 Task: Add an event with the title Sales Performance Analysis and Improvement Planning, date '2024/04/03', time 8:50 AM to 10:50 AMand add a description: The Interview with Aman is a structured and focused conversation aimed at assessing their qualifications, skills, and suitability for a specific job role or position within the organization. The interview provides an opportunity for the hiring team to gather valuable information about the candidate's experience, abilities, and potential cultural fit.Select event color  Sage . Add location for the event as: 456 La Rambla, Barcelona, Spain, logged in from the account softage.5@softage.netand send the event invitation to softage.2@softage.net and softage.3@softage.net. Set a reminder for the event Daily
Action: Mouse moved to (53, 111)
Screenshot: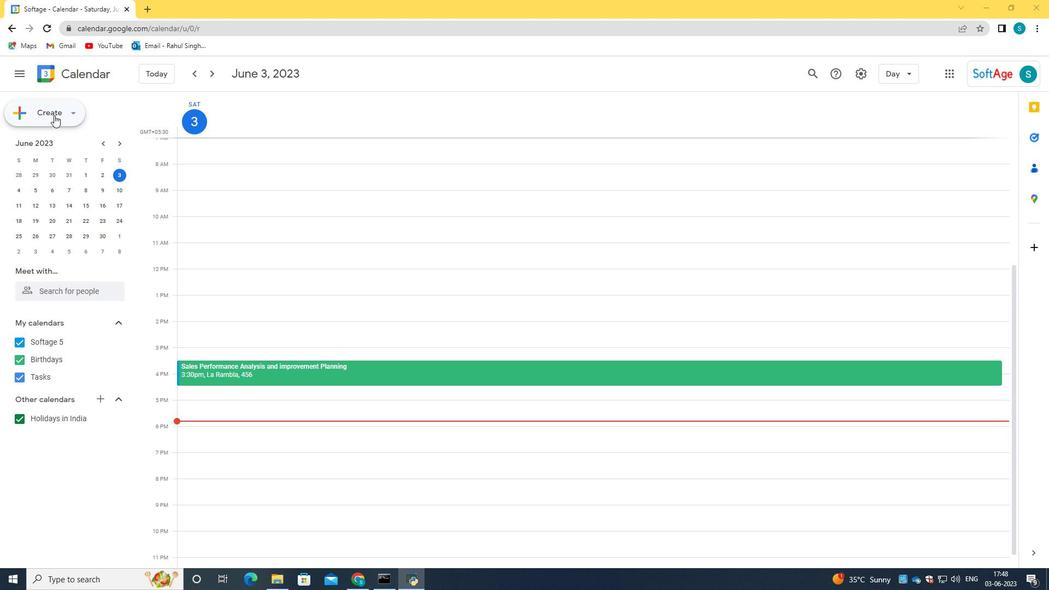 
Action: Mouse pressed left at (53, 111)
Screenshot: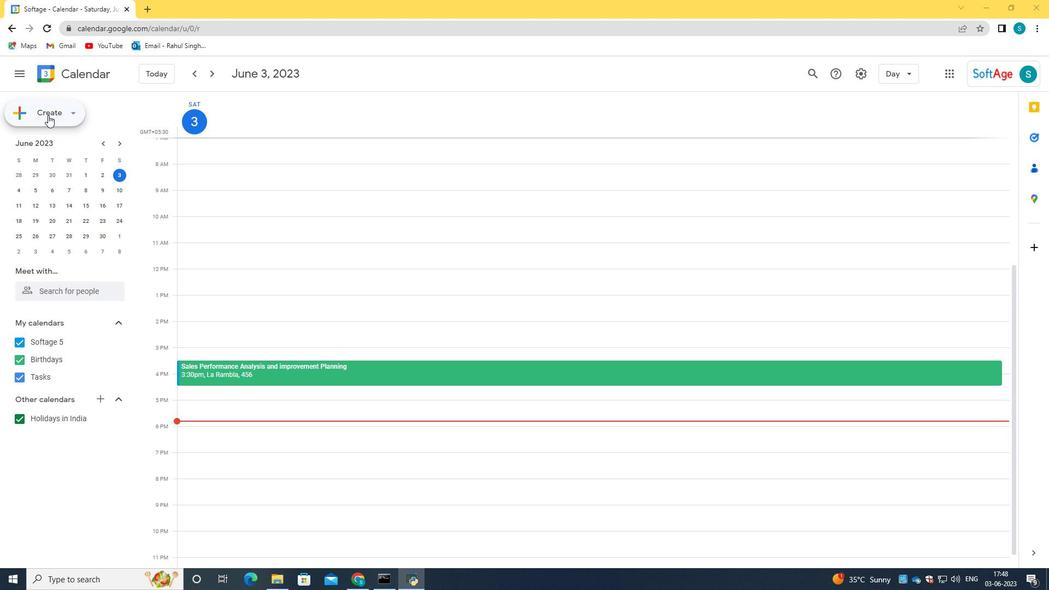 
Action: Mouse moved to (61, 146)
Screenshot: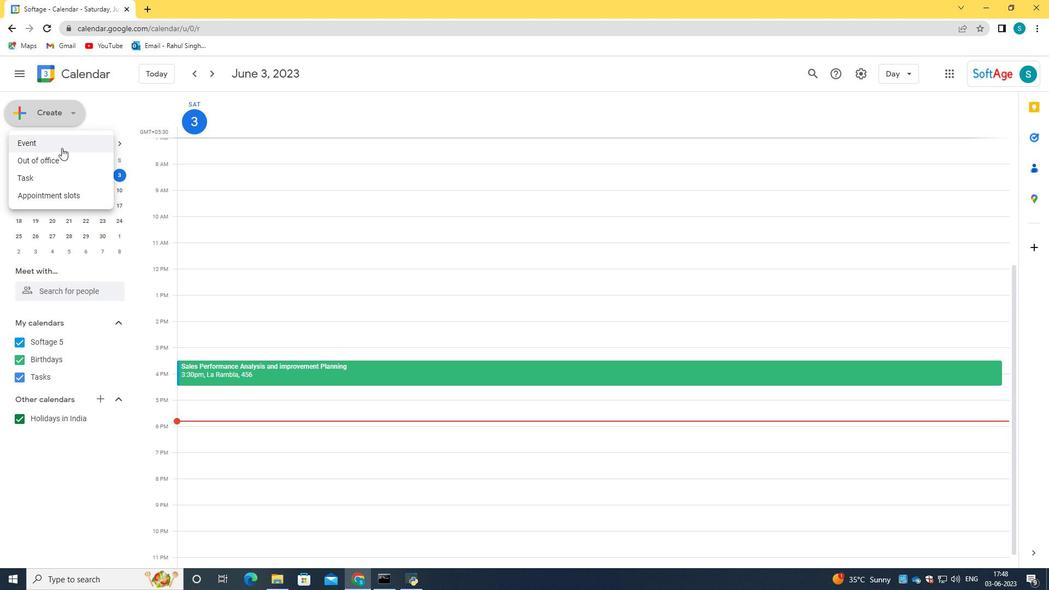 
Action: Mouse pressed left at (61, 146)
Screenshot: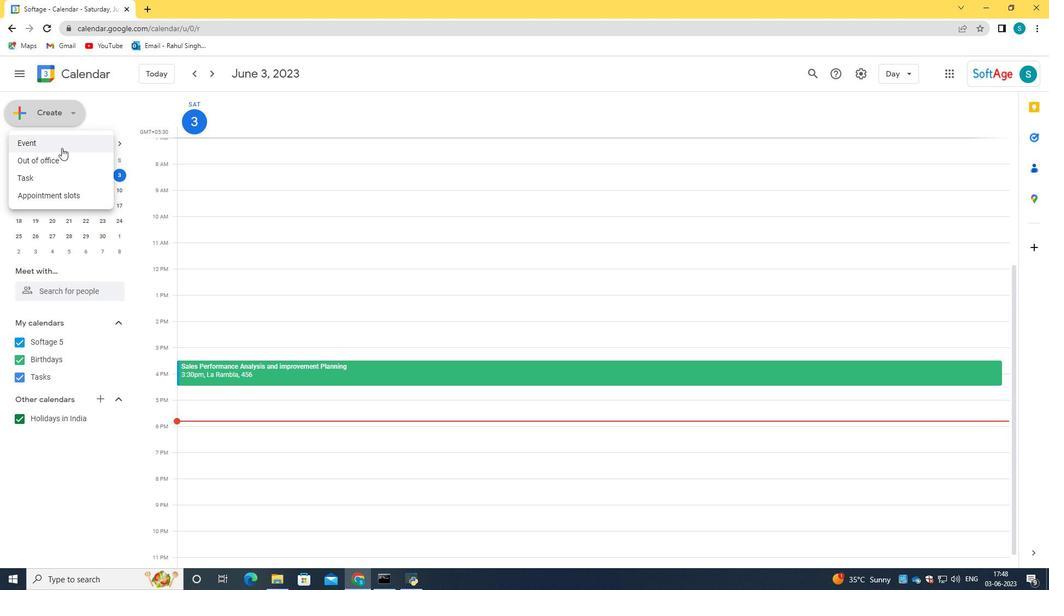 
Action: Mouse moved to (606, 438)
Screenshot: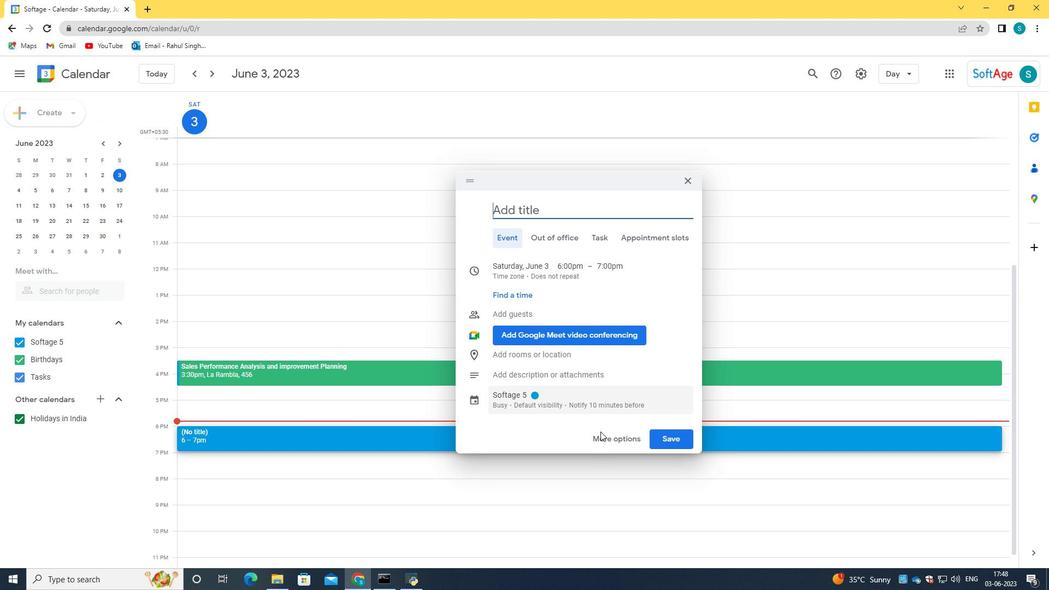
Action: Mouse pressed left at (606, 438)
Screenshot: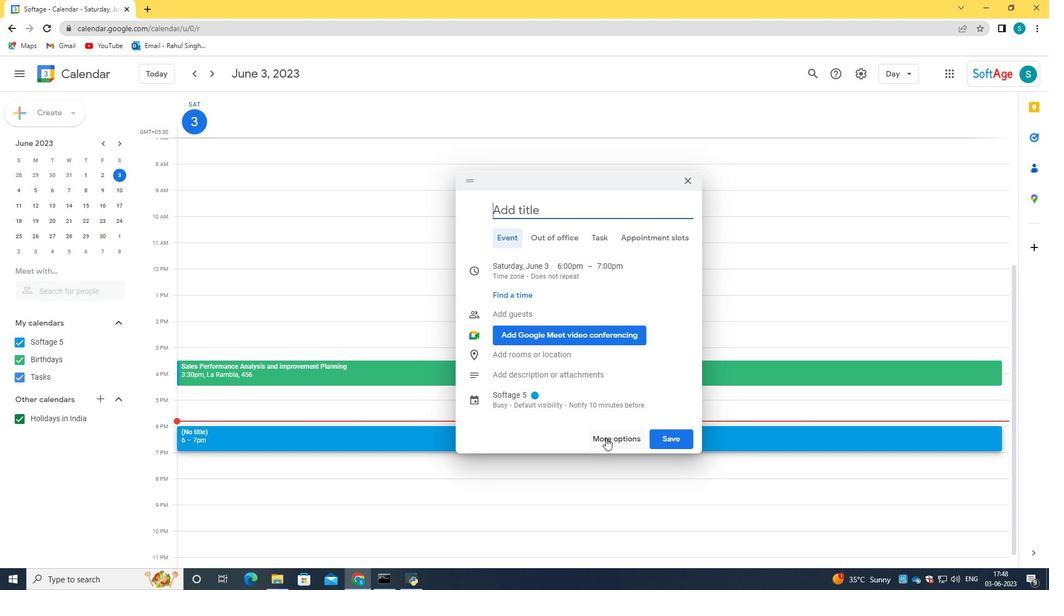 
Action: Mouse moved to (125, 82)
Screenshot: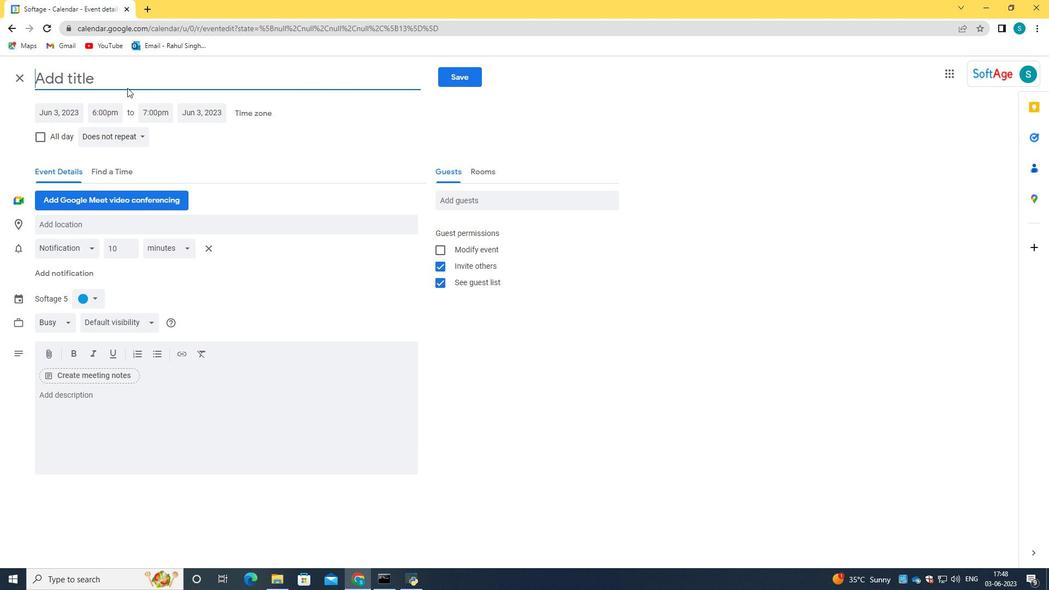 
Action: Mouse pressed left at (125, 82)
Screenshot: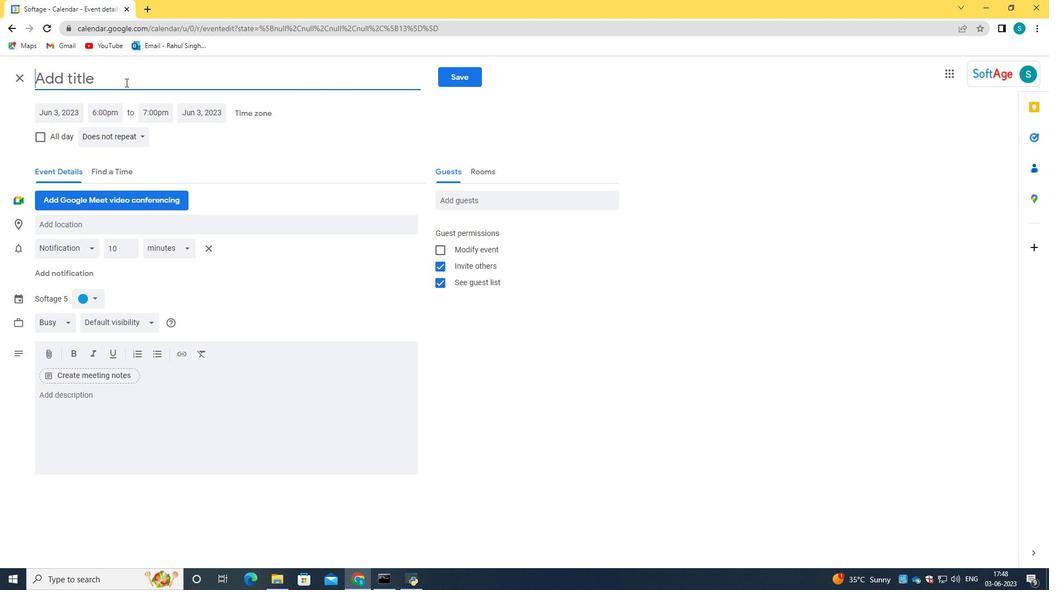 
Action: Key pressed <Key.caps_lock>S<Key.caps_lock>ales<Key.space><Key.caps_lock>P<Key.caps_lock>erformance<Key.space><Key.caps_lock>A<Key.caps_lock>nalysis<Key.space>and<Key.space><Key.caps_lock>I<Key.caps_lock>mprovement<Key.space><Key.caps_lock>P<Key.caps_lock>lanning
Screenshot: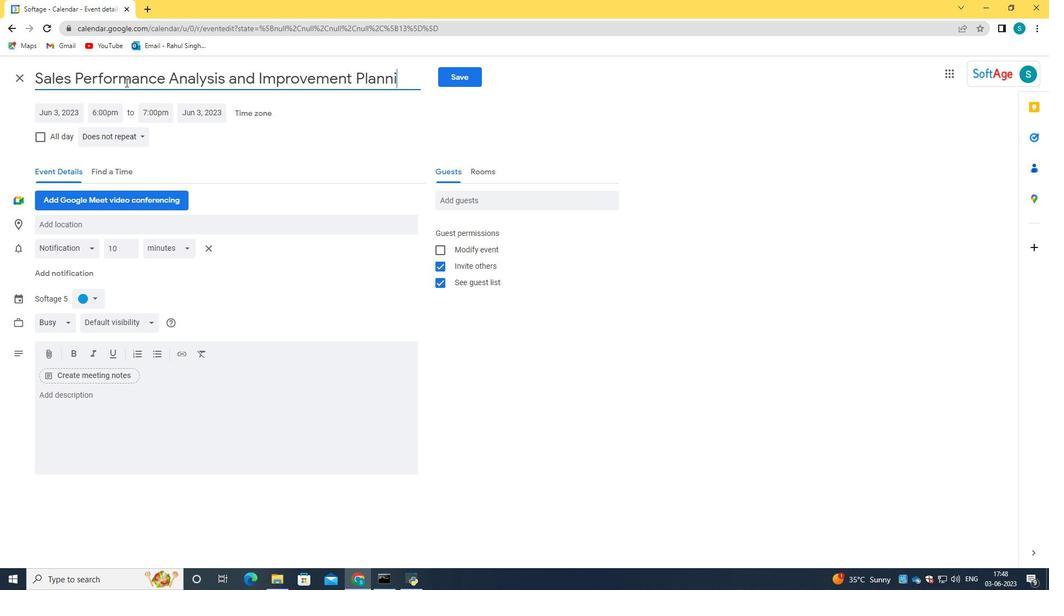 
Action: Mouse moved to (55, 108)
Screenshot: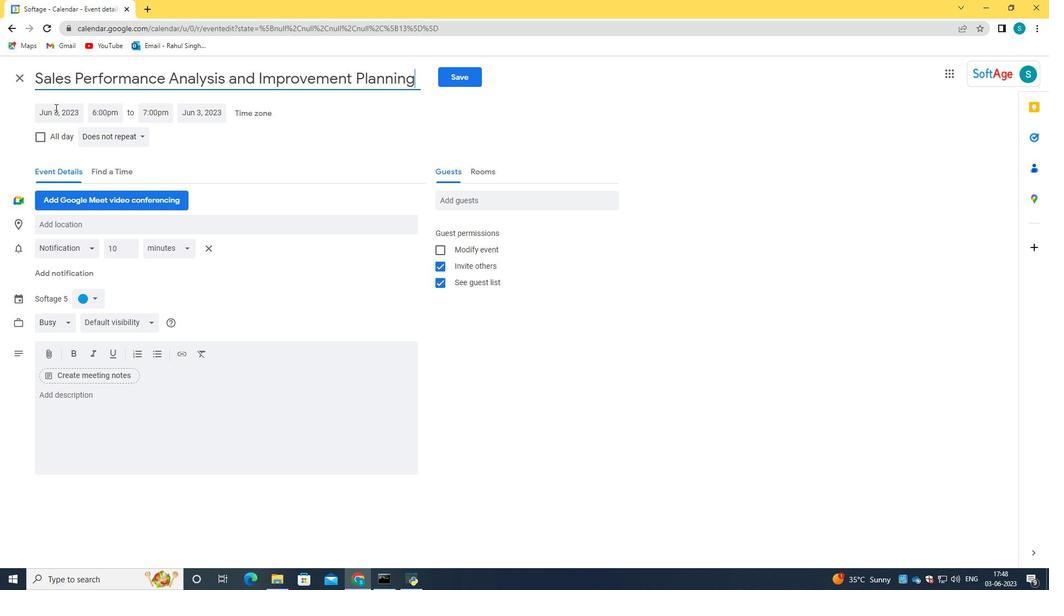
Action: Mouse pressed left at (55, 108)
Screenshot: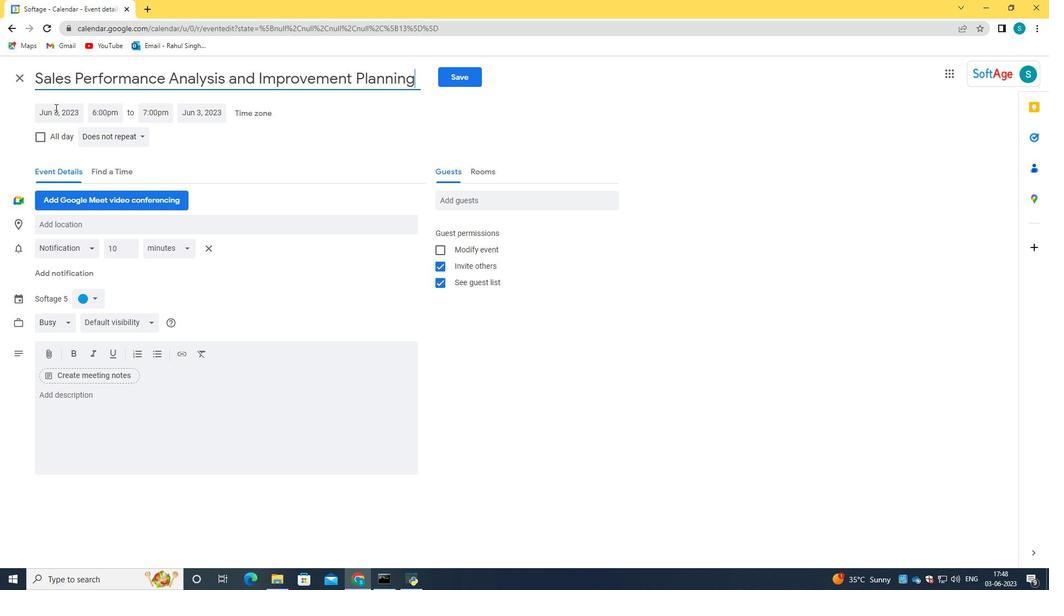 
Action: Key pressed 2024/04/03<Key.tab>08<Key.shift_r>:50am<Key.tab>10<Key.shift_r>:50am
Screenshot: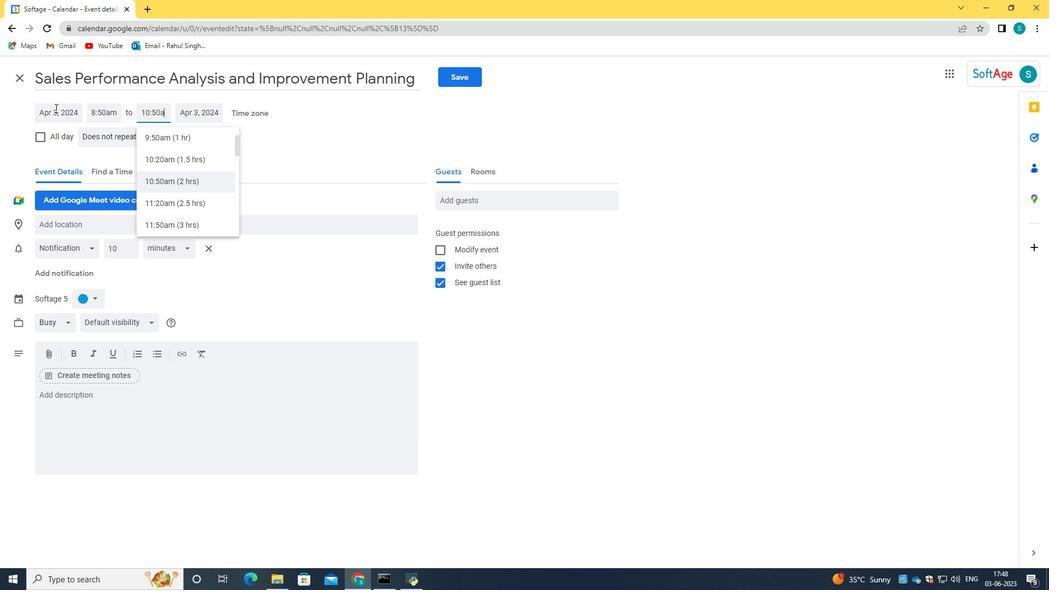 
Action: Mouse moved to (197, 182)
Screenshot: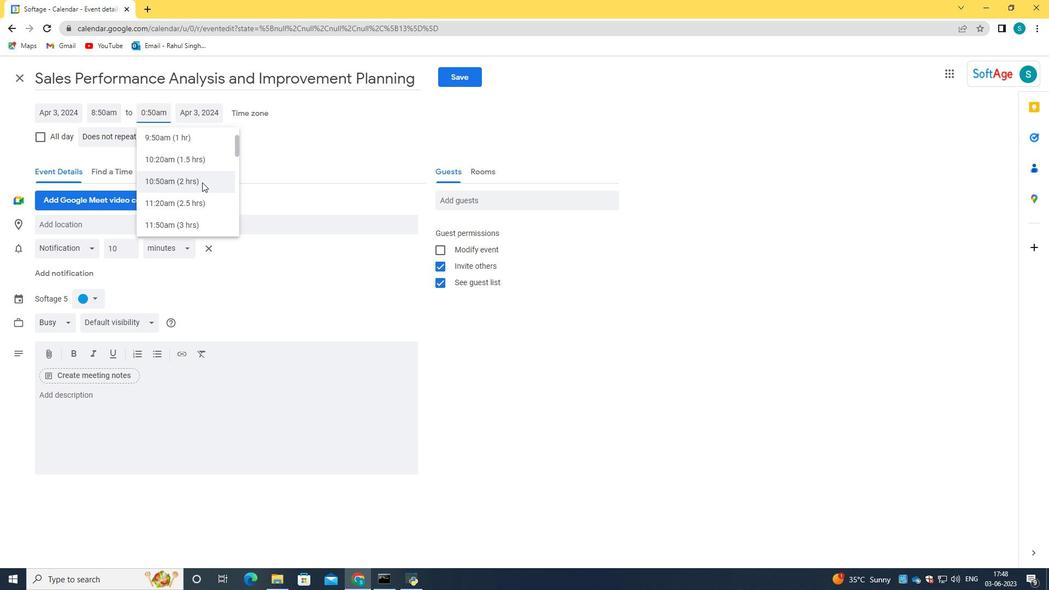 
Action: Mouse pressed left at (197, 182)
Screenshot: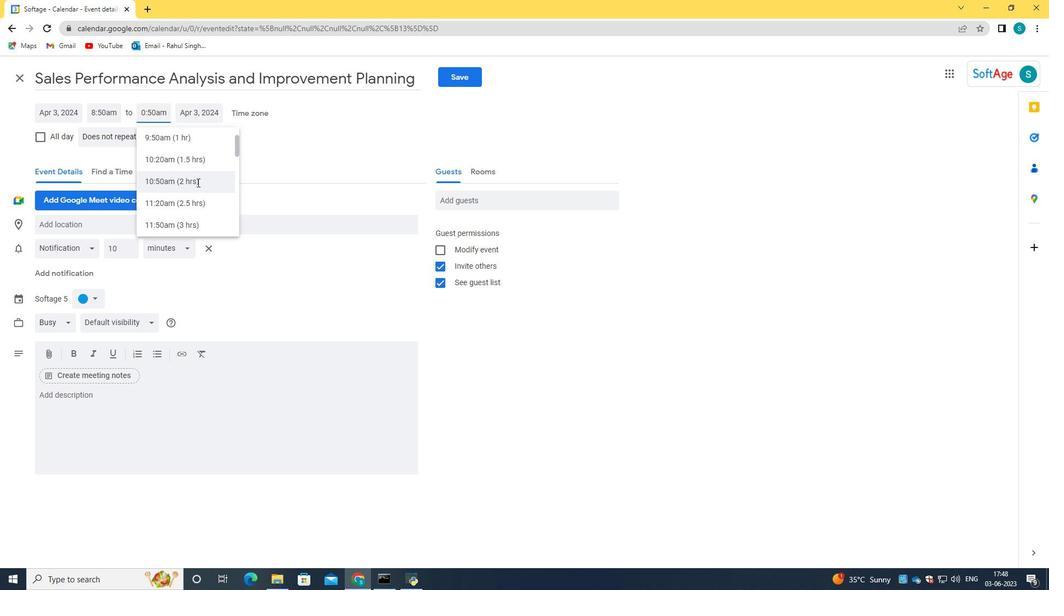 
Action: Mouse moved to (153, 419)
Screenshot: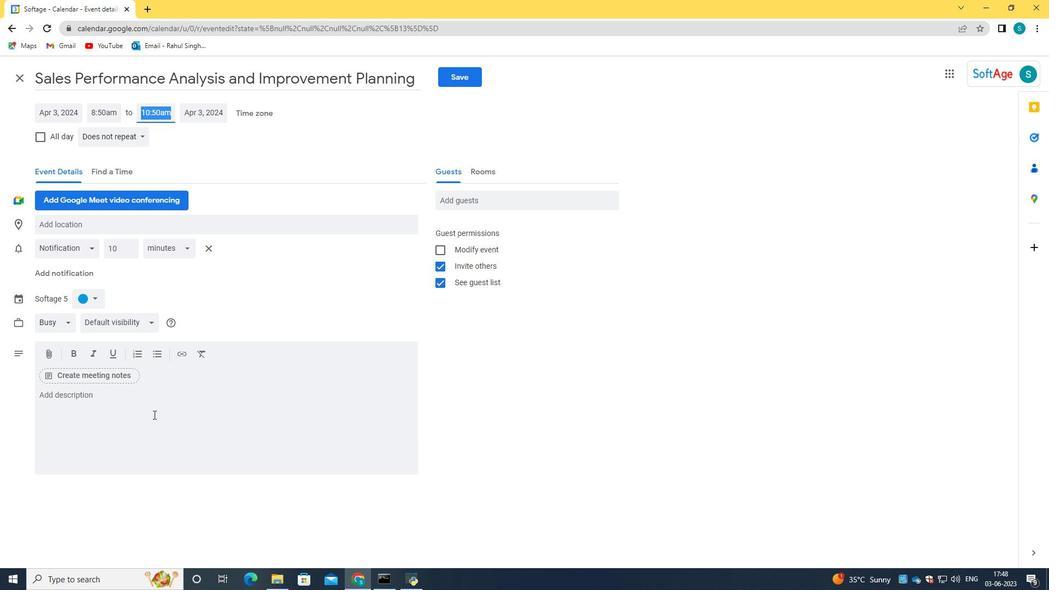 
Action: Mouse pressed left at (153, 419)
Screenshot: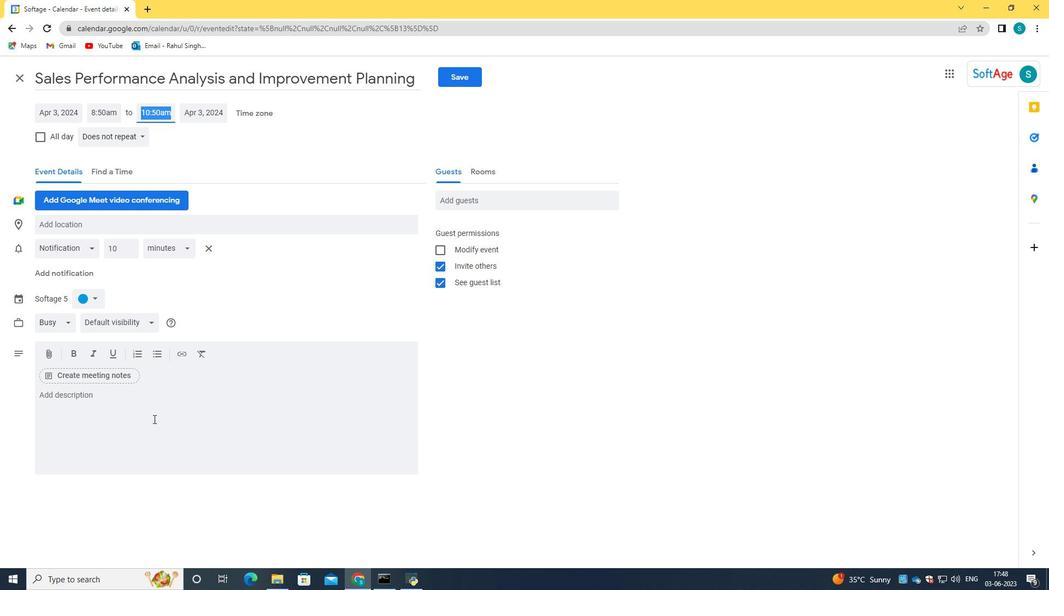 
Action: Key pressed <Key.caps_lock><Key.caps_lock><Key.caps_lock>T<Key.caps_lock>he<Key.space>interview<Key.space>with<Key.space><Key.caps_lock>A<Key.caps_lock>man<Key.space>is<Key.space>structured<Key.space>and<Key.space>focused<Key.space>conversation<Key.space>aimed<Key.space>at<Key.space>assessing<Key.space>their<Key.space>qualifications<Key.backspace>,<Key.space>skills,<Key.space>ans<Key.space>s<Key.backspace><Key.backspace><Key.backspace>d<Key.space>suitbility<Key.space>
Screenshot: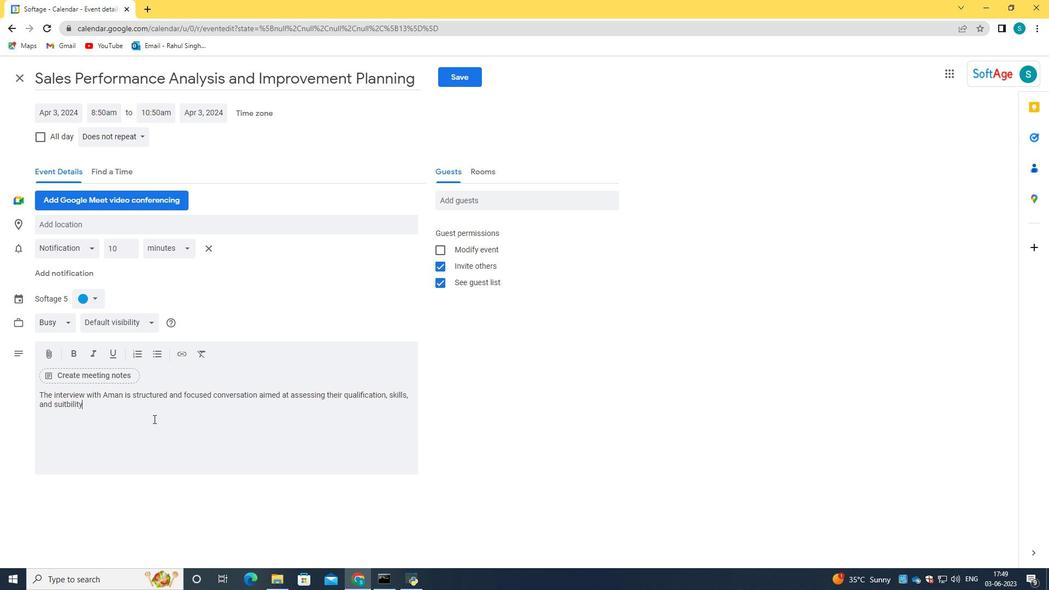 
Action: Mouse moved to (70, 406)
Screenshot: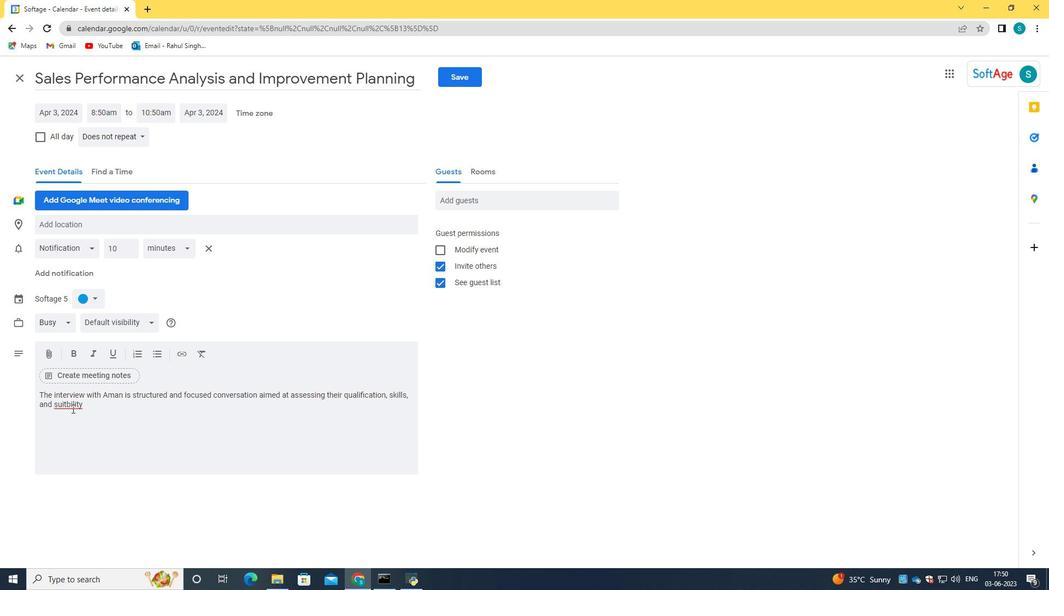 
Action: Mouse pressed right at (70, 406)
Screenshot: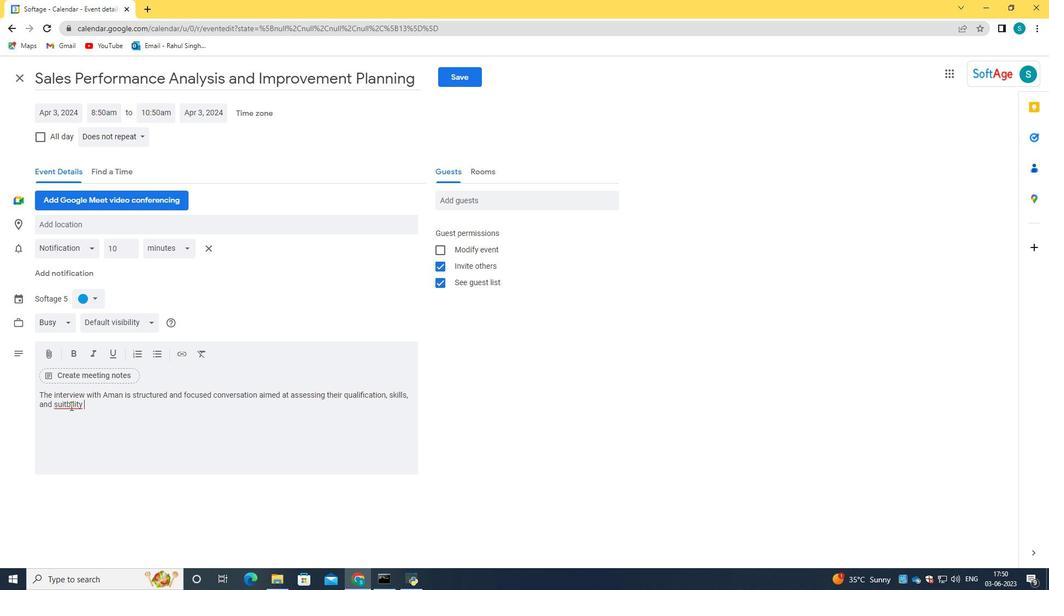 
Action: Mouse moved to (112, 274)
Screenshot: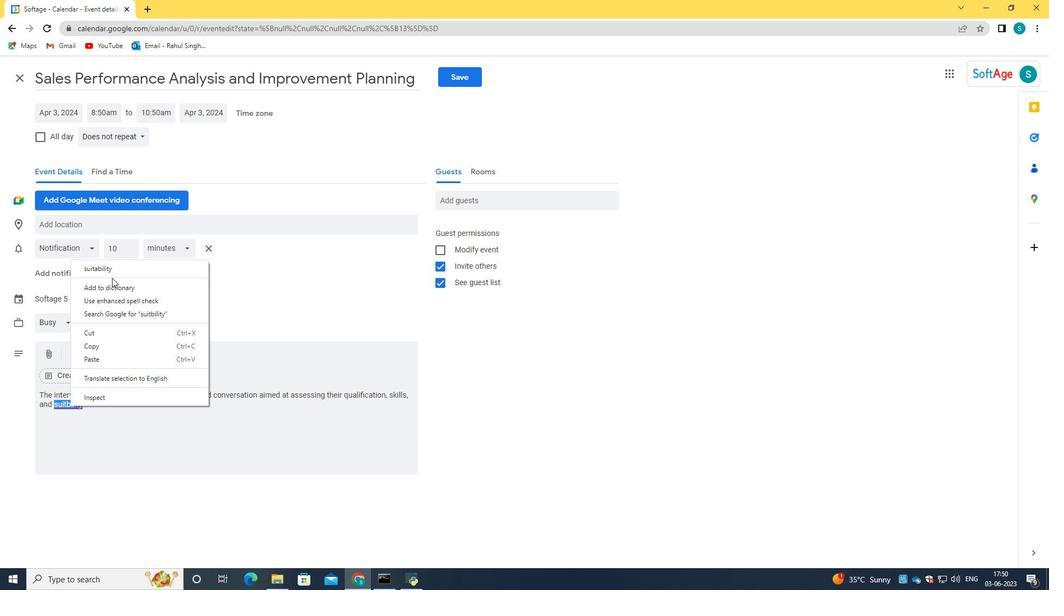 
Action: Mouse pressed left at (112, 274)
Screenshot: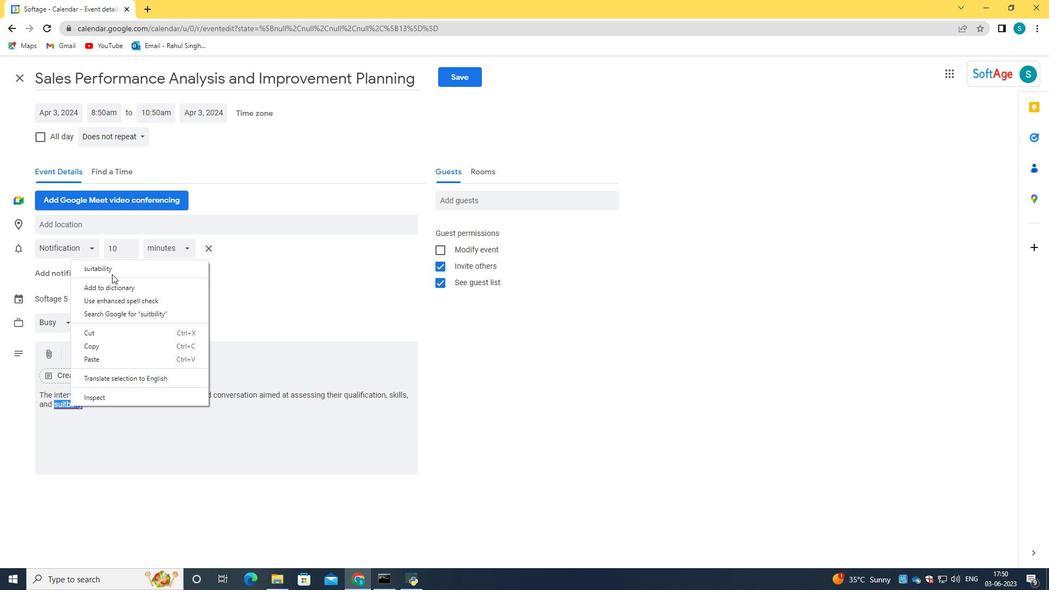 
Action: Mouse moved to (112, 441)
Screenshot: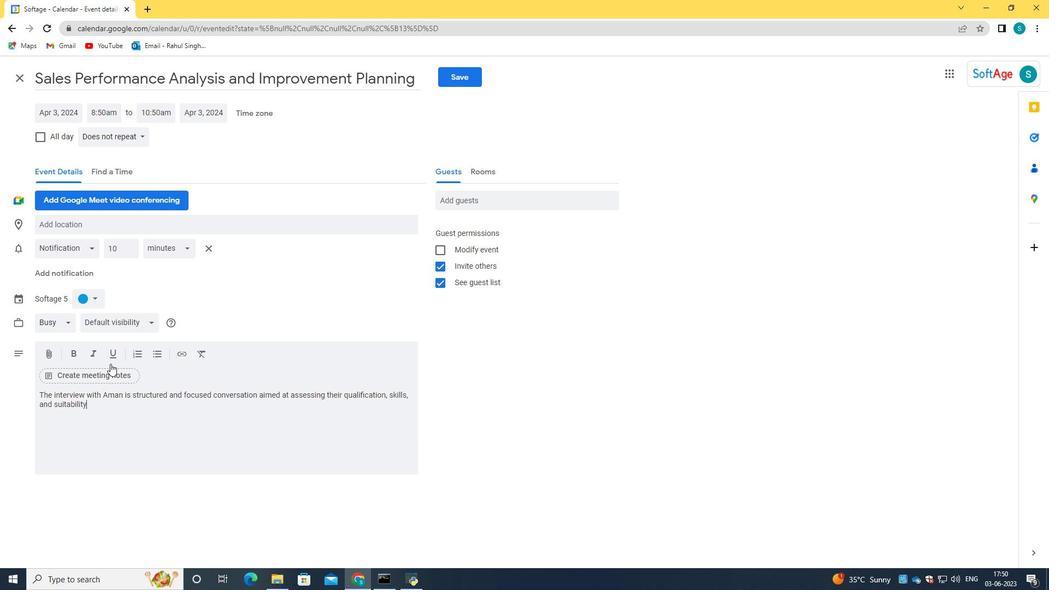 
Action: Key pressed <Key.space>for<Key.space>a<Key.space>specific<Key.space>job<Key.space>role<Key.space>or<Key.space>position<Key.space>within<Key.space>the<Key.space>organia<Key.backspace>zation.<Key.space><Key.caps_lock>T<Key.caps_lock>he<Key.space>interview<Key.space>provv<Key.backspace>ides<Key.space>an<Key.space>opportunity<Key.space>for<Key.space>the<Key.space>hiring<Key.space>team<Key.space>to<Key.space>gather<Key.space>value<Key.backspace>able<Key.space>information<Key.space>about<Key.space>the<Key.space>candidates<Key.space>experience<Key.space>,<Key.space>abilities<Key.space>and<Key.space>potential<Key.space>cultural<Key.space>fit.
Screenshot: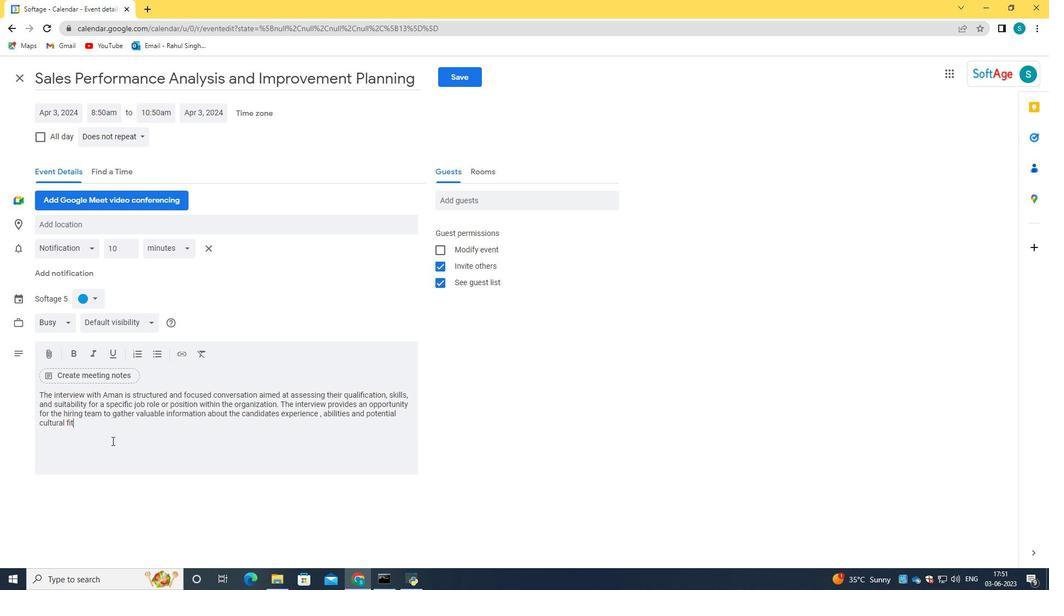 
Action: Mouse moved to (86, 294)
Screenshot: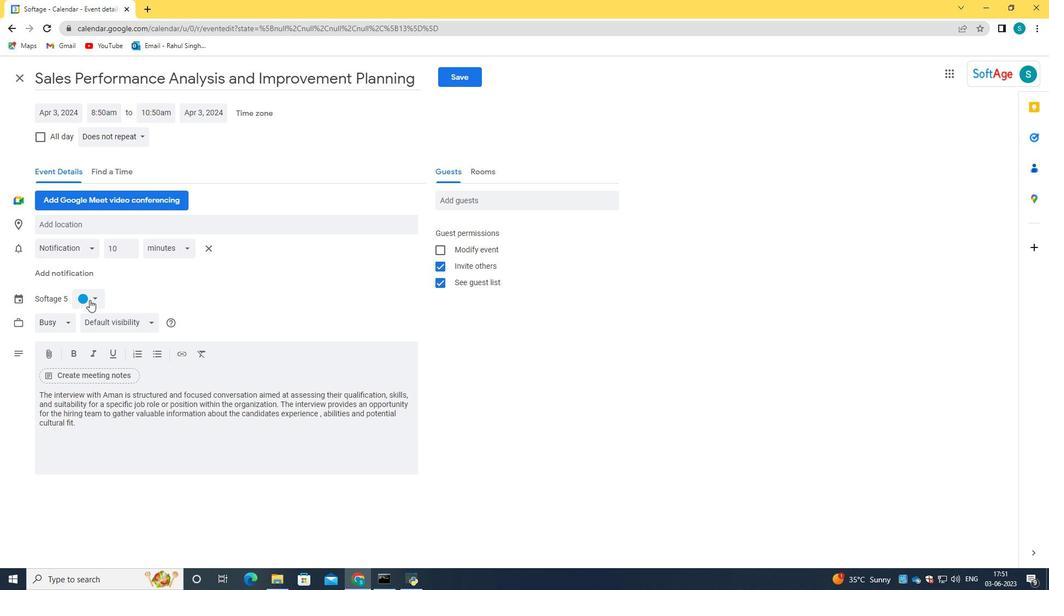 
Action: Mouse pressed left at (86, 294)
Screenshot: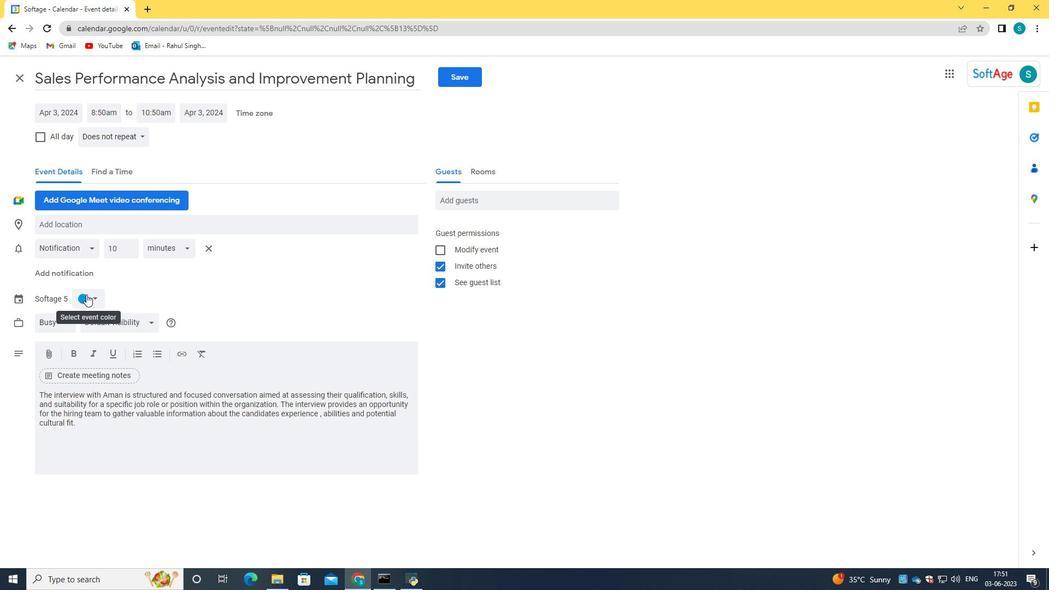 
Action: Mouse moved to (82, 325)
Screenshot: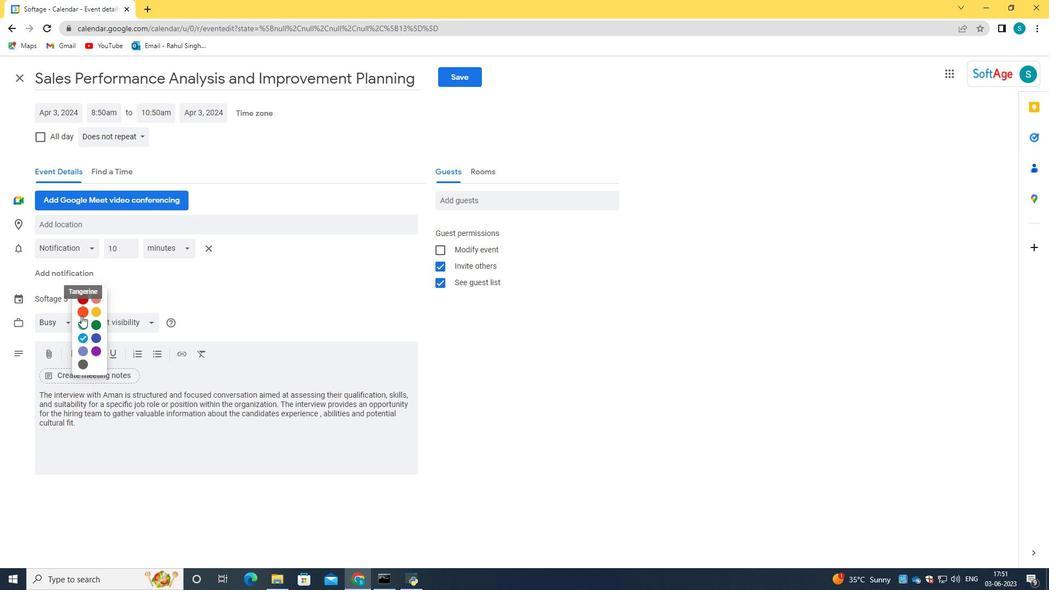 
Action: Mouse pressed left at (82, 325)
Screenshot: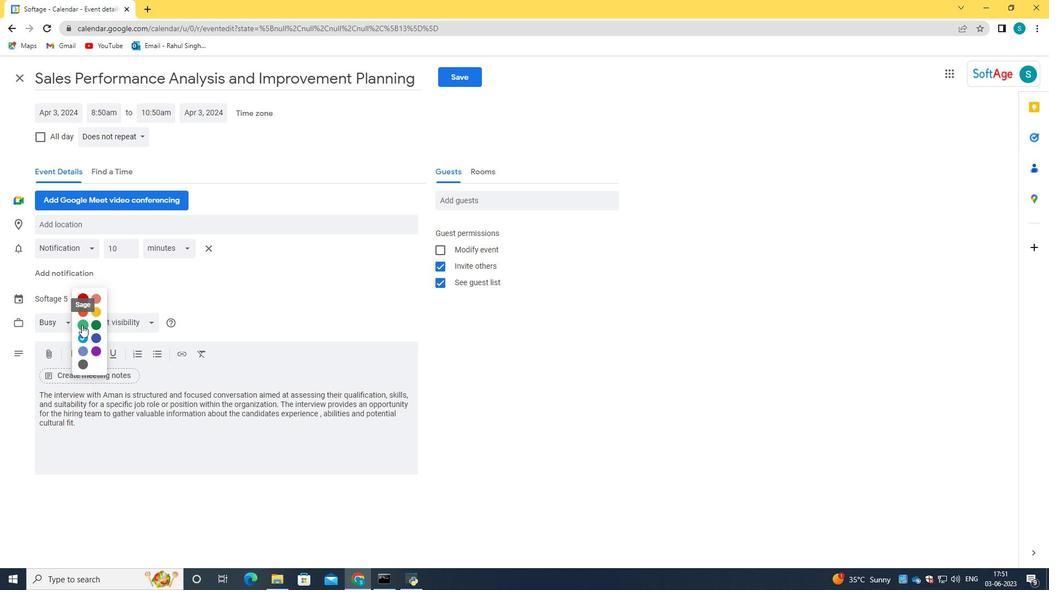 
Action: Mouse moved to (123, 230)
Screenshot: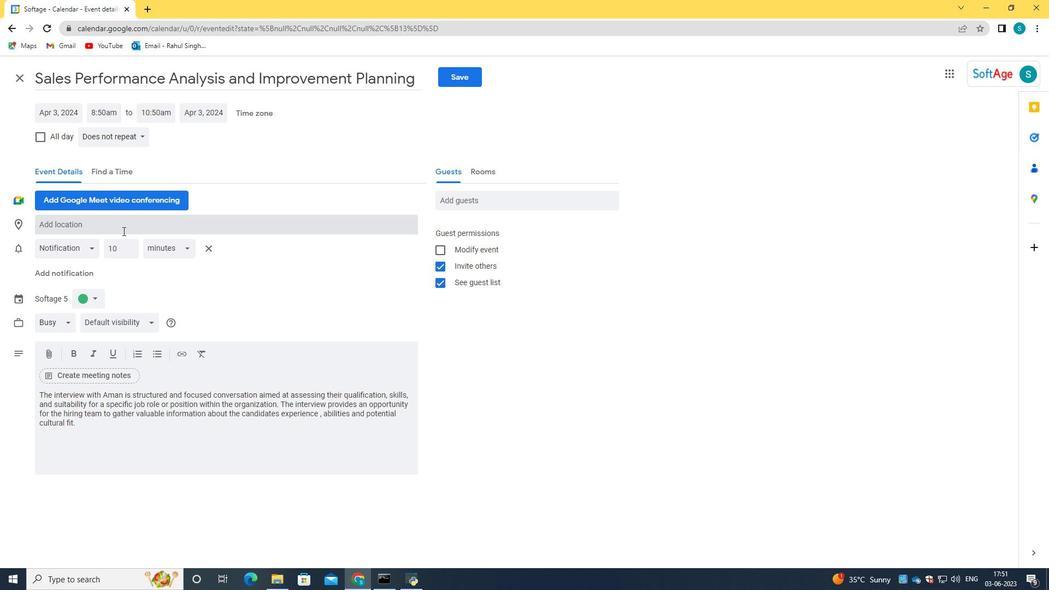 
Action: Mouse pressed left at (123, 230)
Screenshot: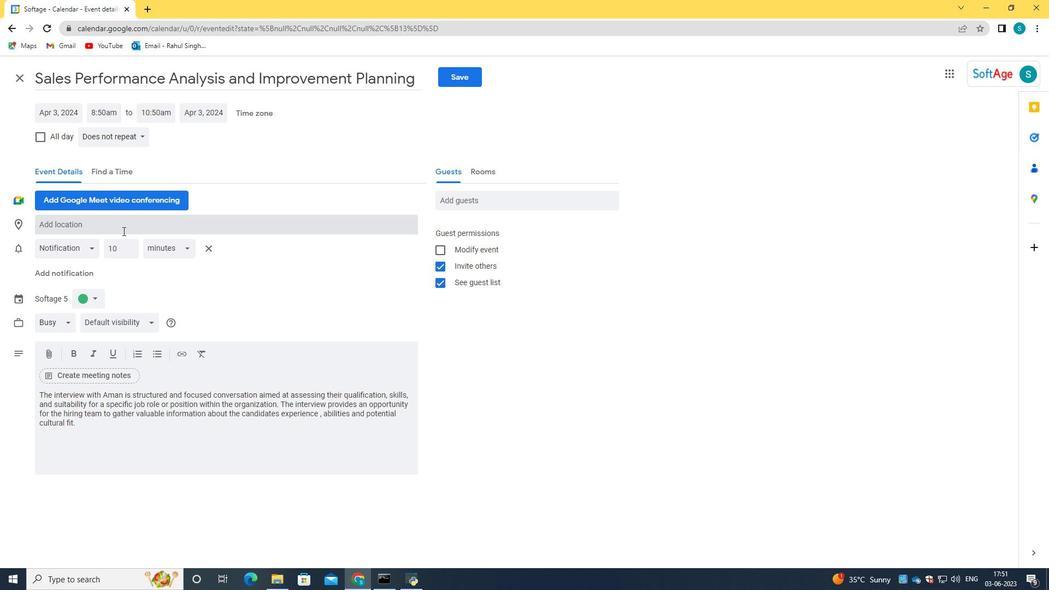 
Action: Key pressed 456<Key.space><Key.caps_lock>L<Key.caps_lock>a<Key.space><Key.caps_lock>R<Key.caps_lock>ambla<Key.space>,<Key.space><Key.caps_lock>B<Key.caps_lock>arcelona,<Key.space><Key.caps_lock>S<Key.caps_lock>pain
Screenshot: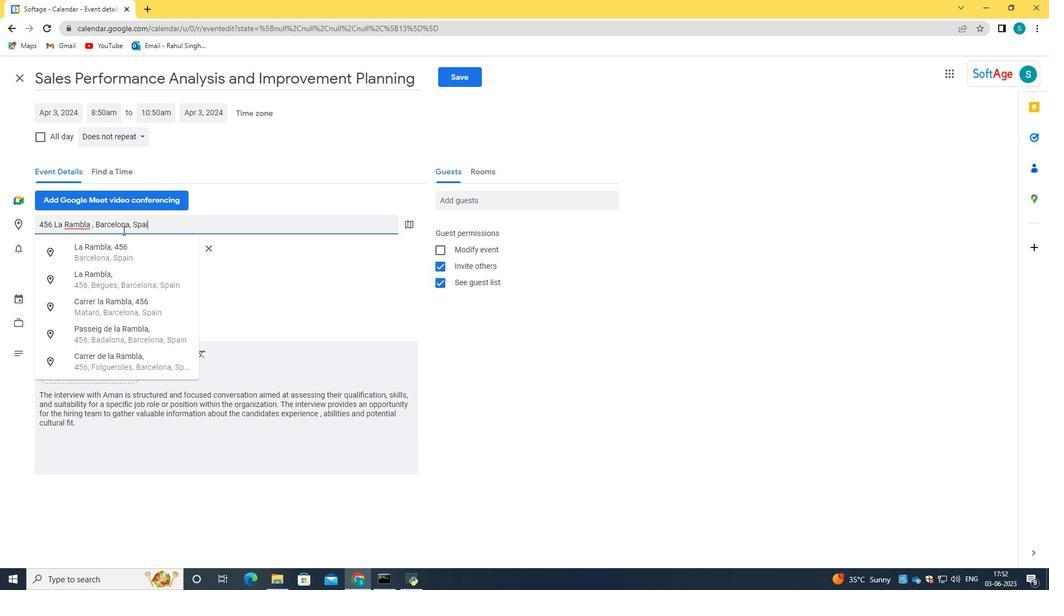 
Action: Mouse moved to (155, 248)
Screenshot: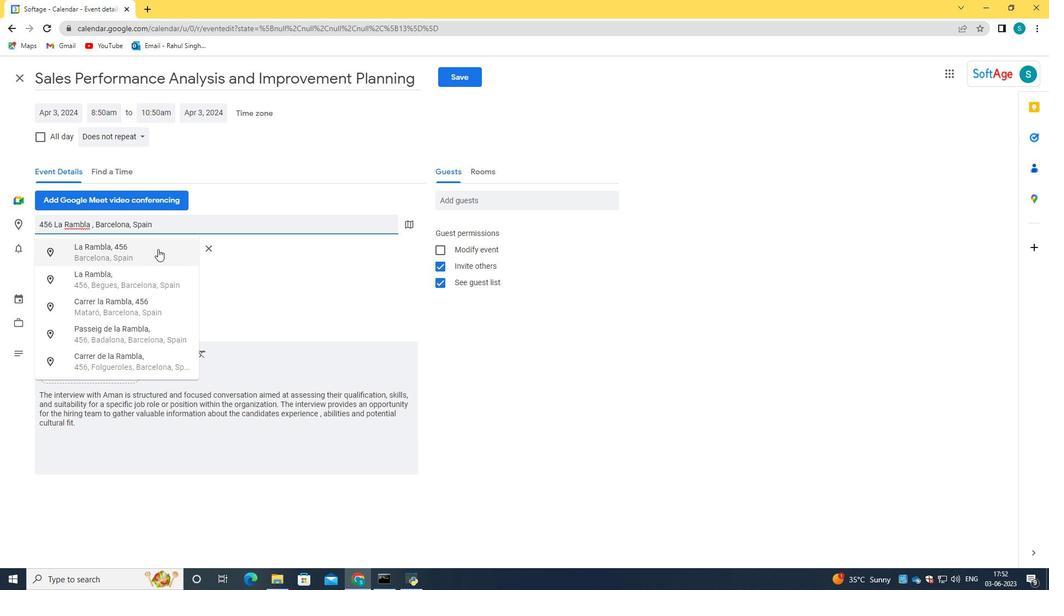 
Action: Mouse pressed left at (155, 248)
Screenshot: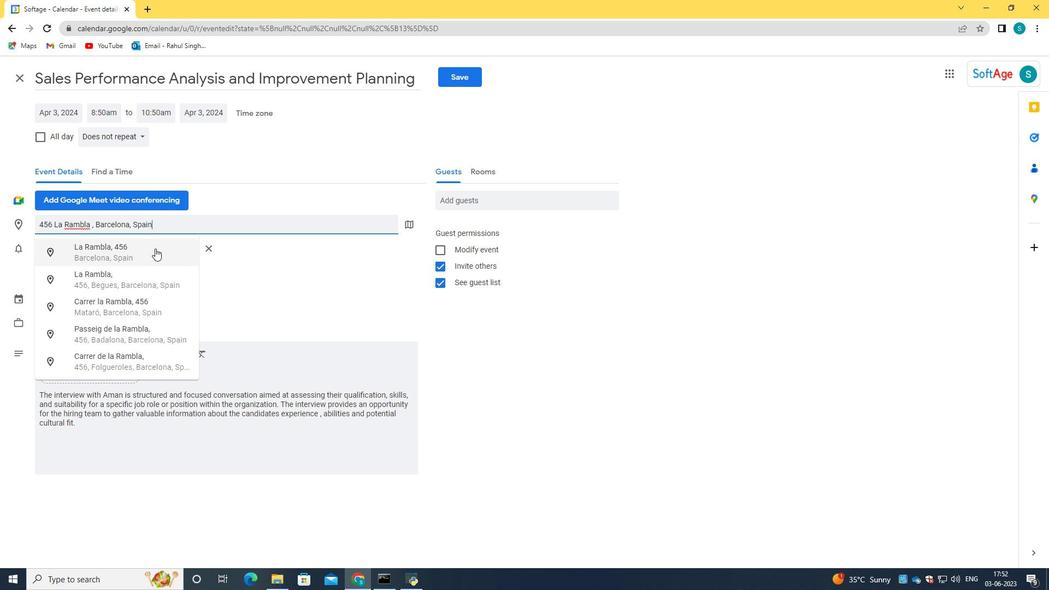 
Action: Mouse moved to (477, 199)
Screenshot: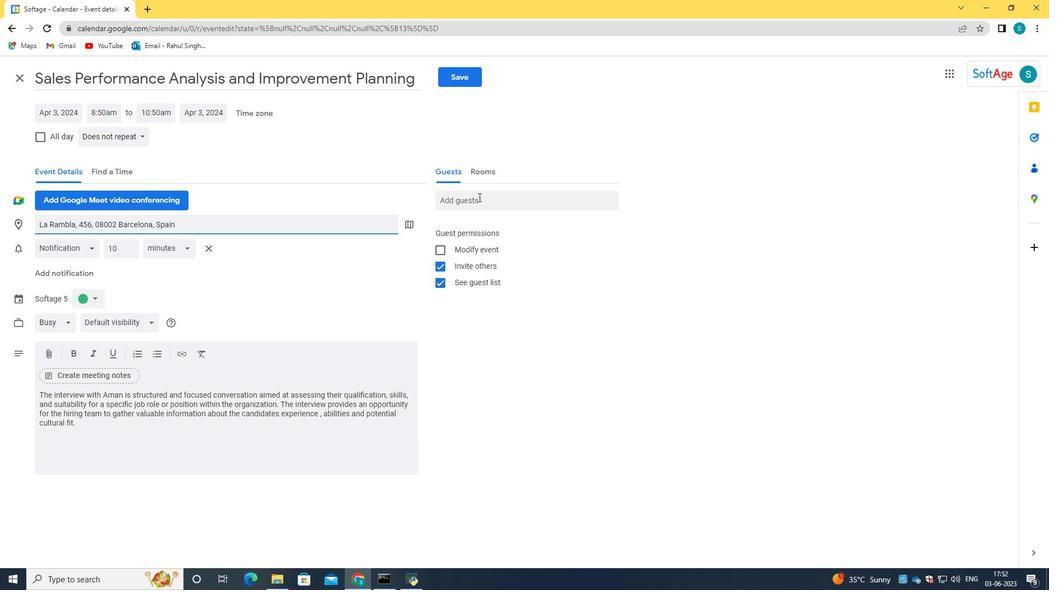 
Action: Mouse pressed left at (477, 199)
Screenshot: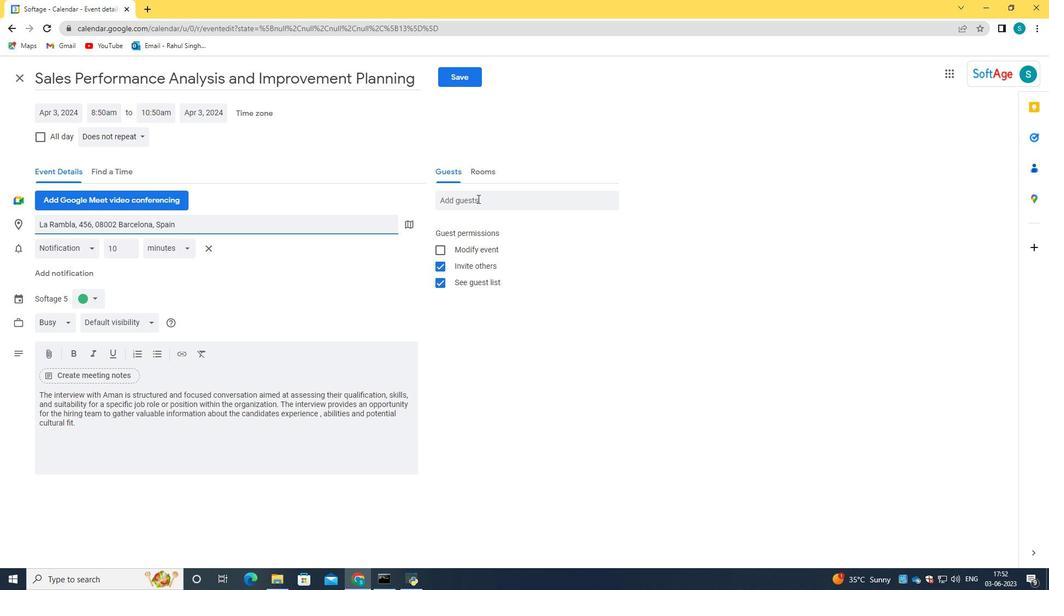 
Action: Key pressed softage.2<Key.shift>@softage.net<Key.tab>softage.3<Key.shift>@softage/<Key.backspace>.net
Screenshot: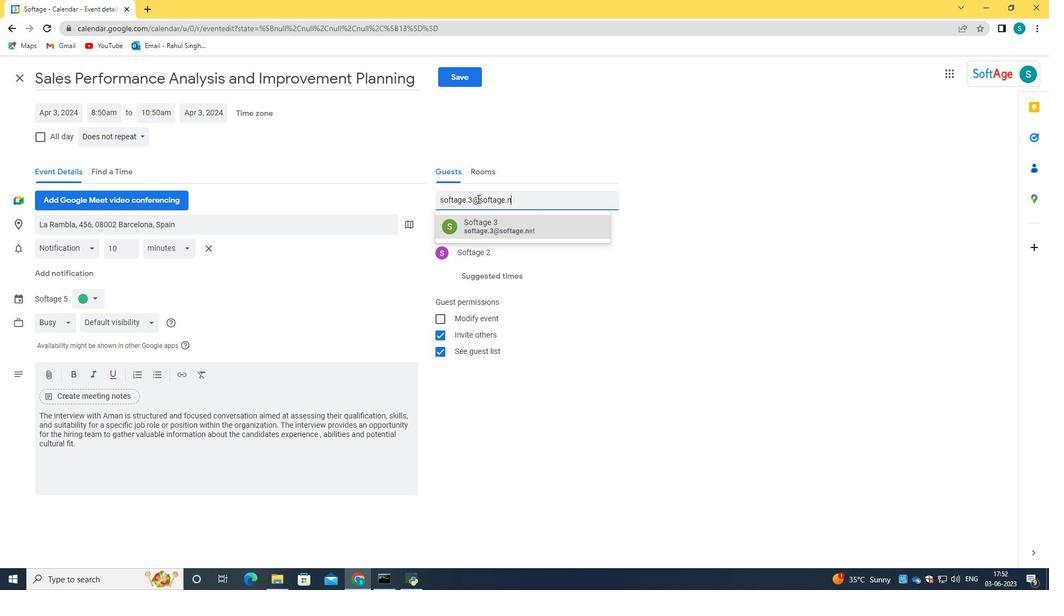 
Action: Mouse moved to (511, 232)
Screenshot: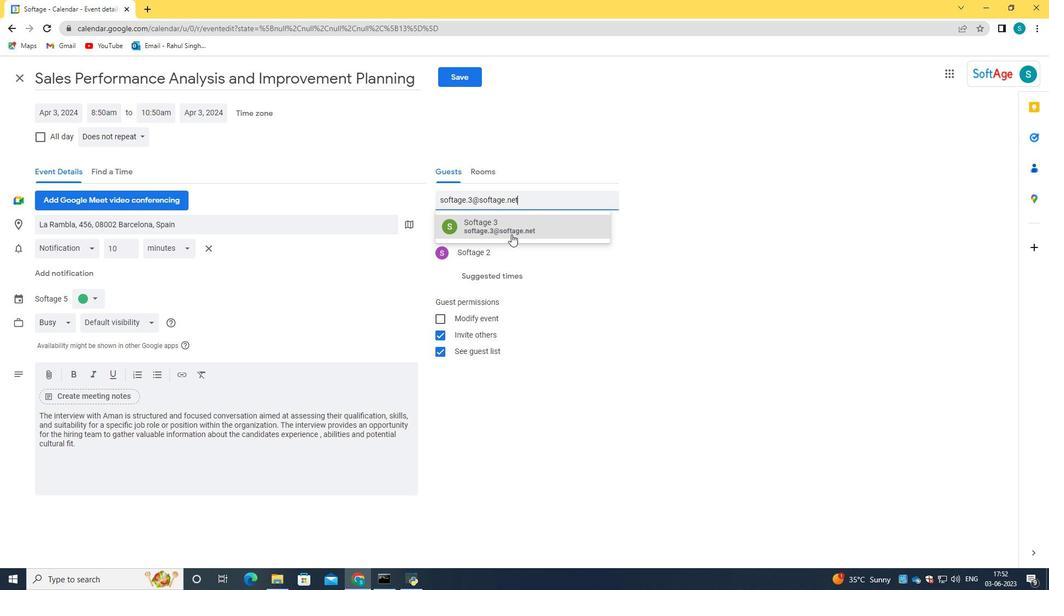
Action: Mouse pressed left at (511, 232)
Screenshot: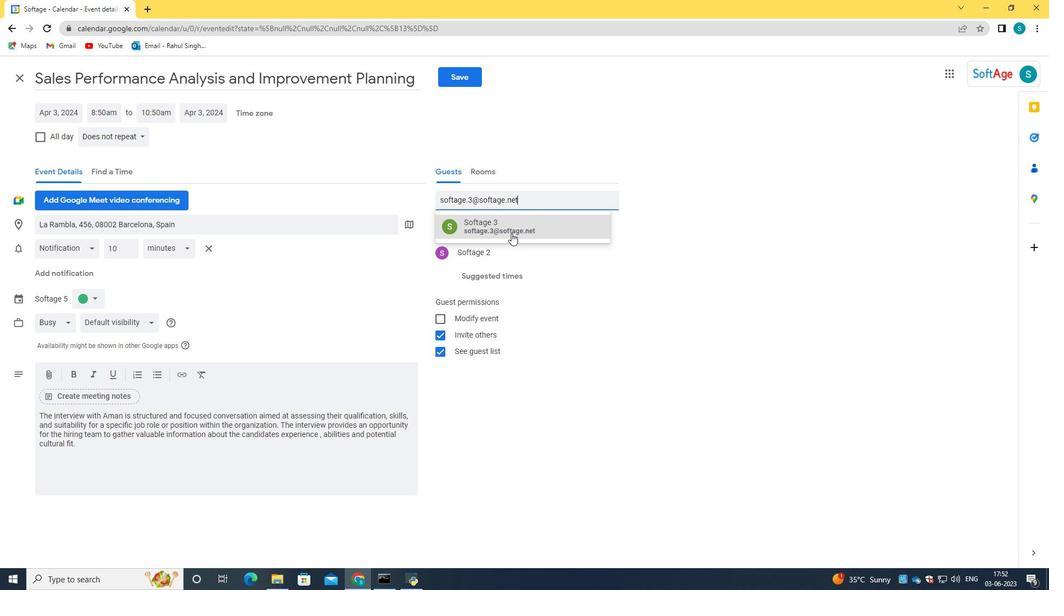 
Action: Mouse moved to (120, 137)
Screenshot: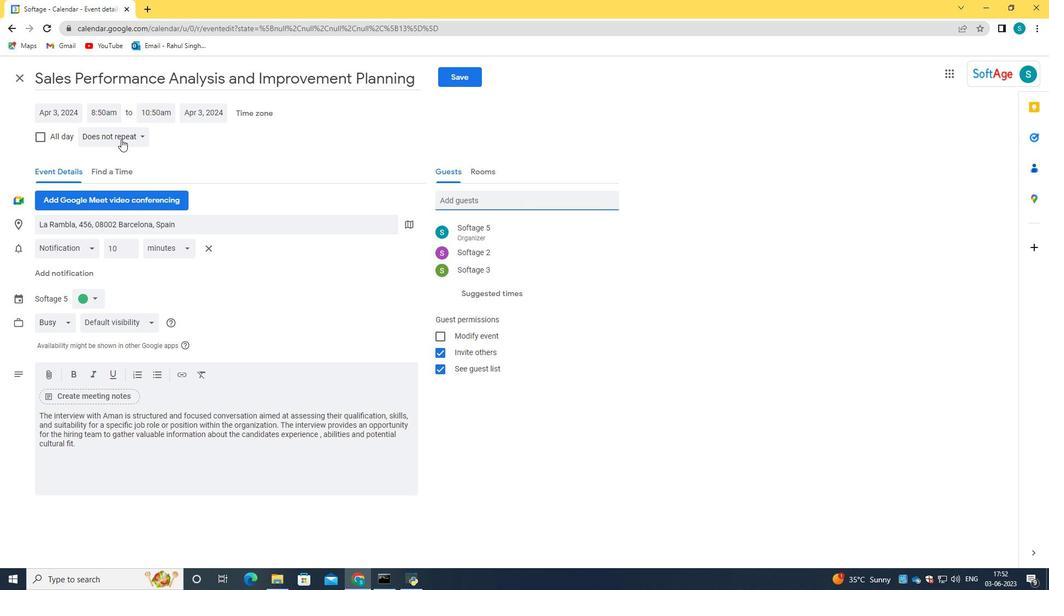
Action: Mouse pressed left at (120, 137)
Screenshot: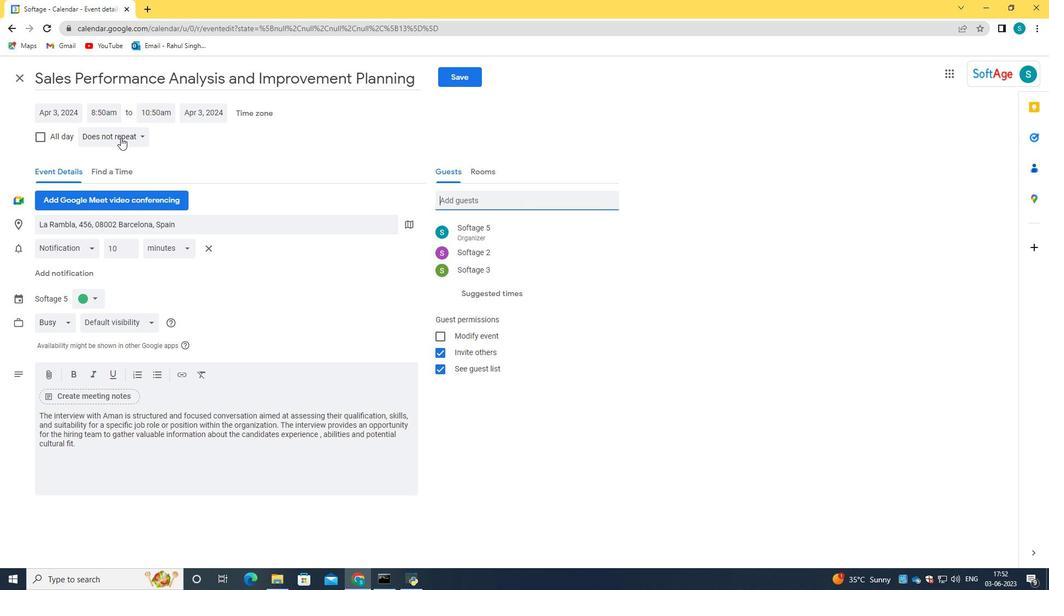 
Action: Mouse moved to (120, 161)
Screenshot: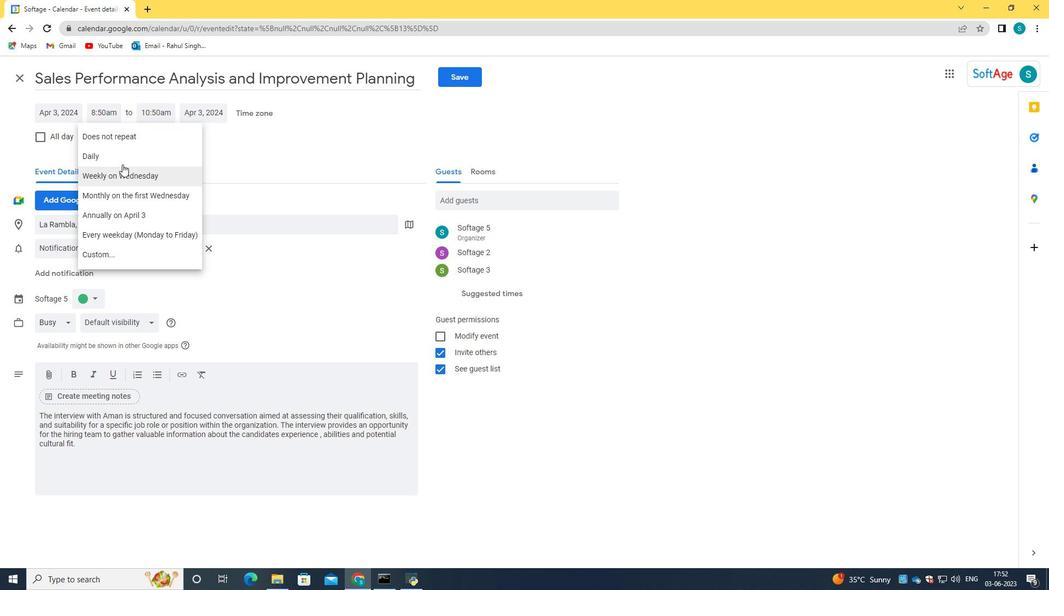 
Action: Mouse pressed left at (120, 161)
Screenshot: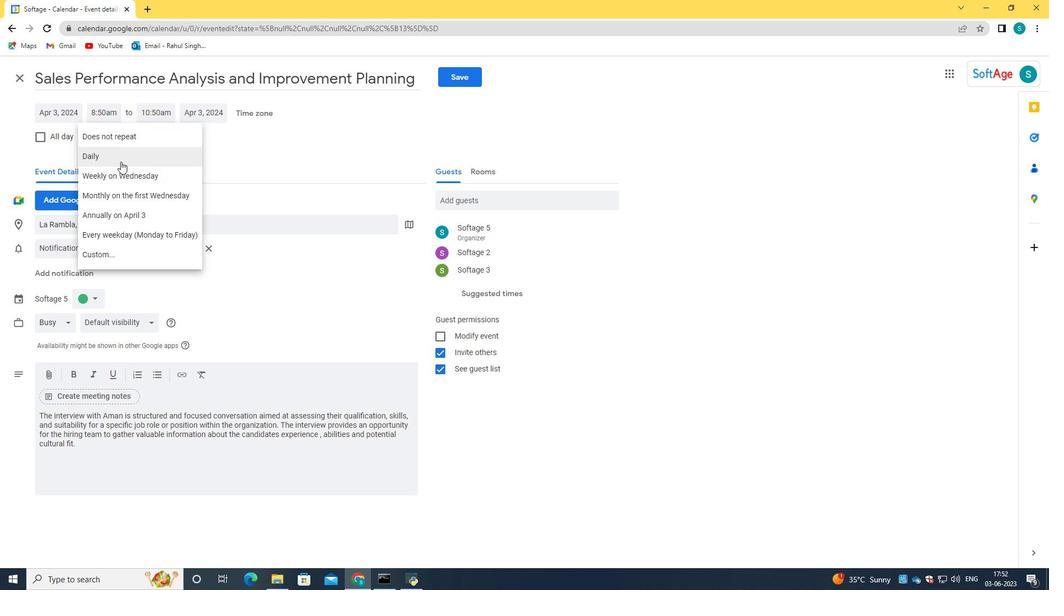 
Action: Mouse moved to (464, 77)
Screenshot: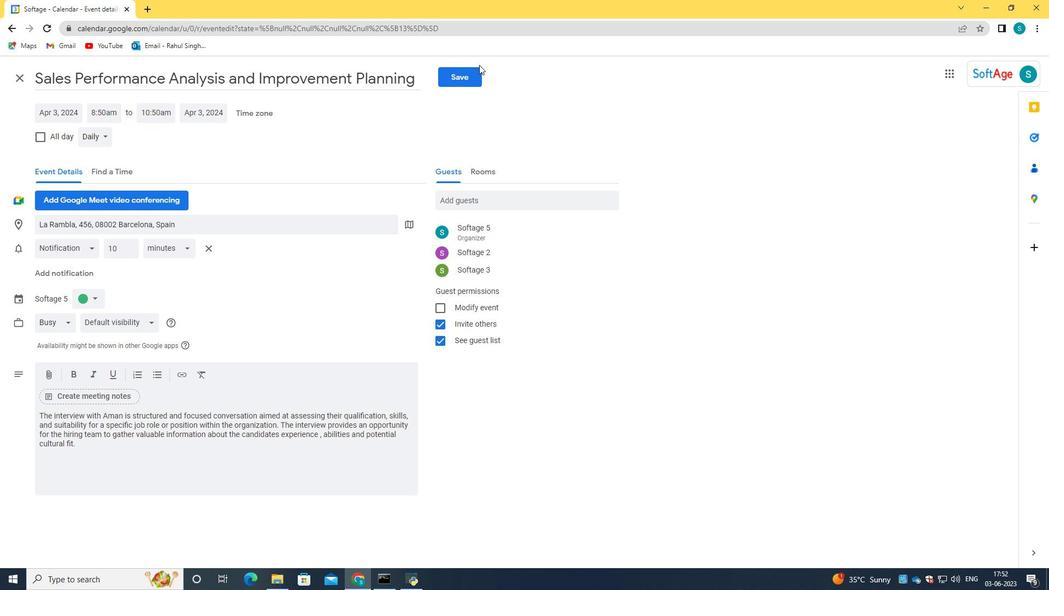 
Action: Mouse pressed left at (464, 77)
Screenshot: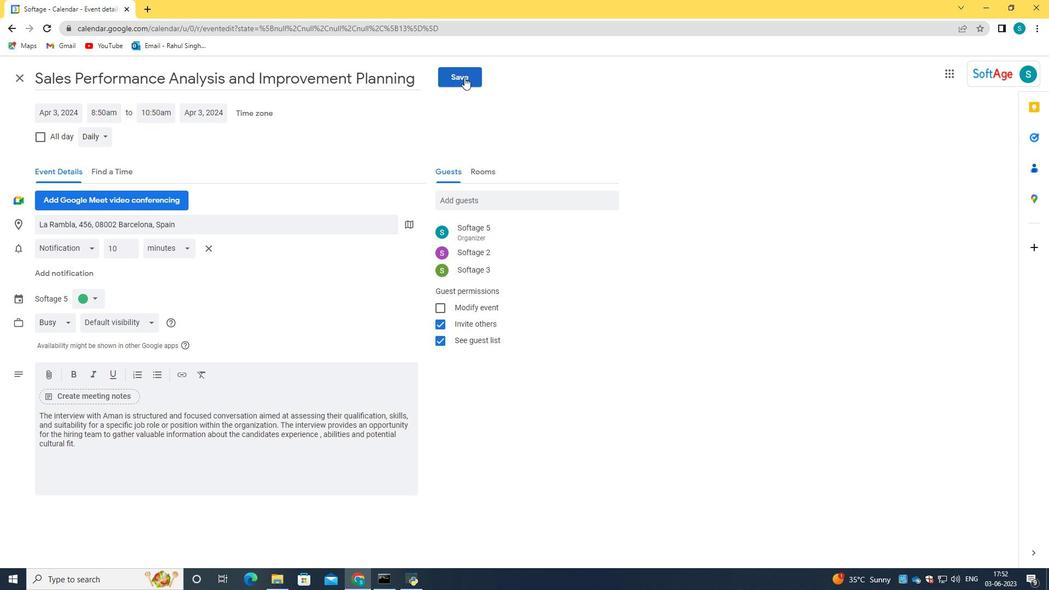
Action: Mouse moved to (632, 332)
Screenshot: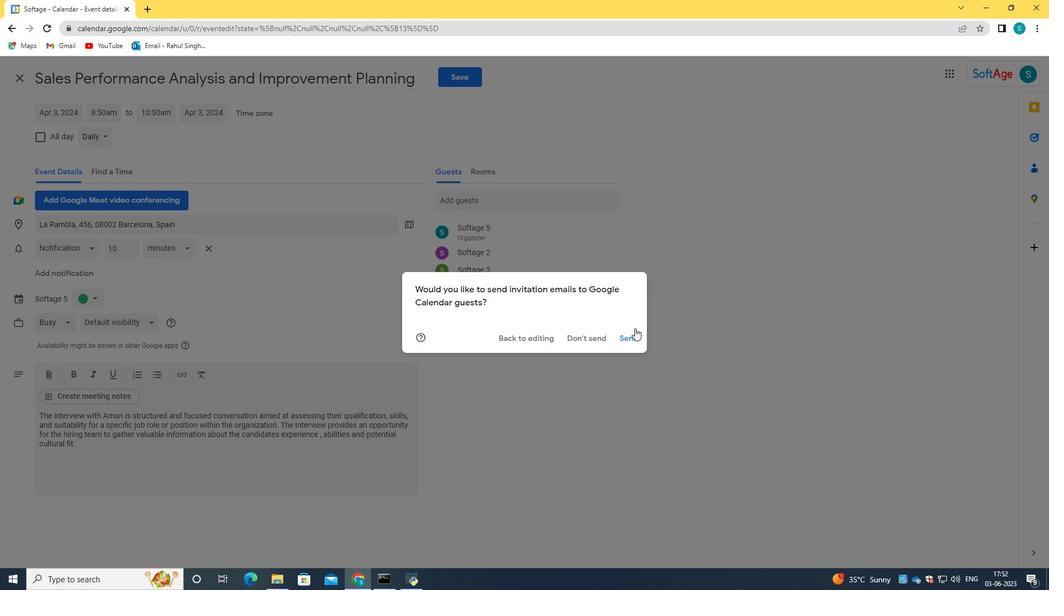 
Action: Mouse pressed left at (632, 332)
Screenshot: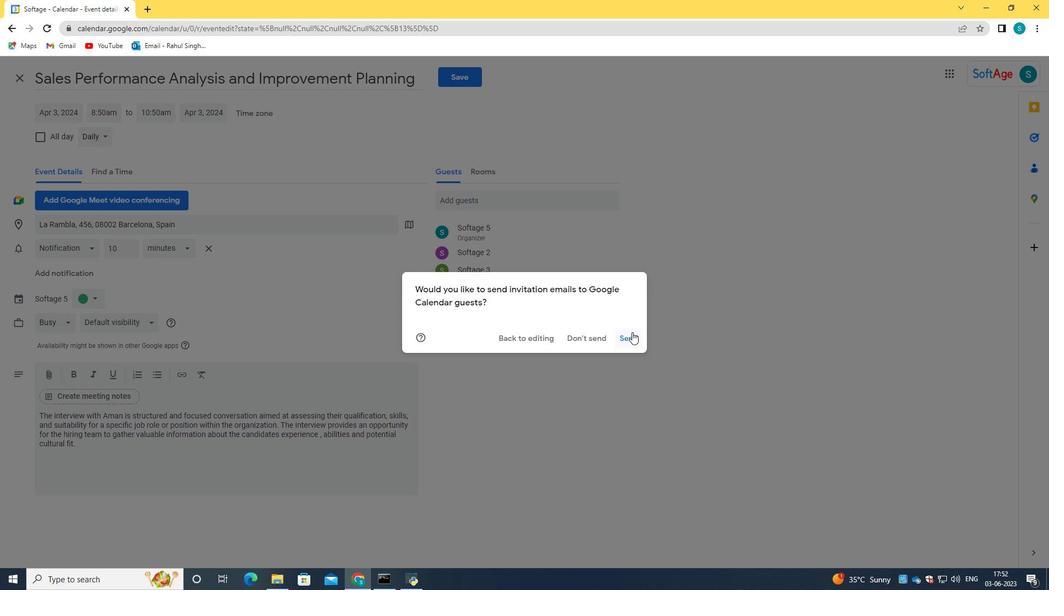 
